 Task: Create a due date automation trigger when advanced on, on the monday after a card is due add fields without custom field "Resume" set to a number greater than 1 and lower or equal to 10 at 11:00 AM.
Action: Mouse moved to (928, 76)
Screenshot: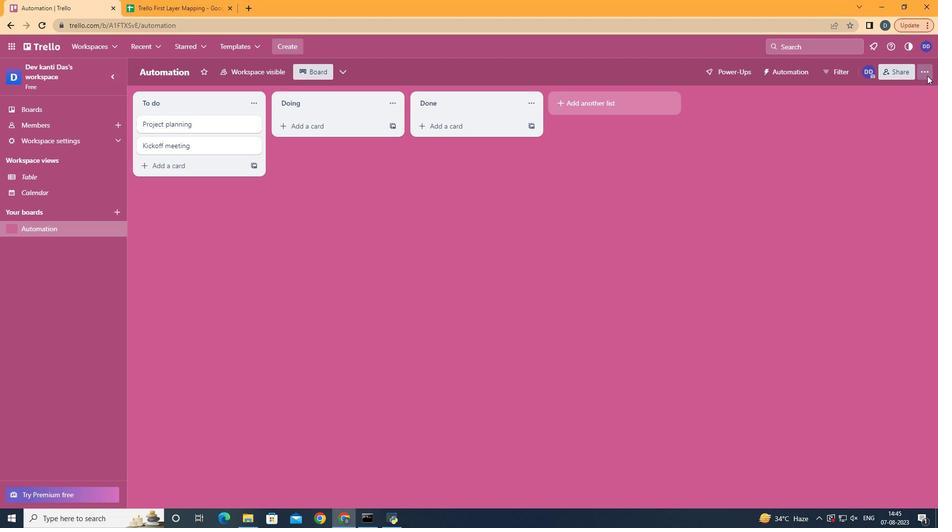 
Action: Mouse pressed left at (928, 76)
Screenshot: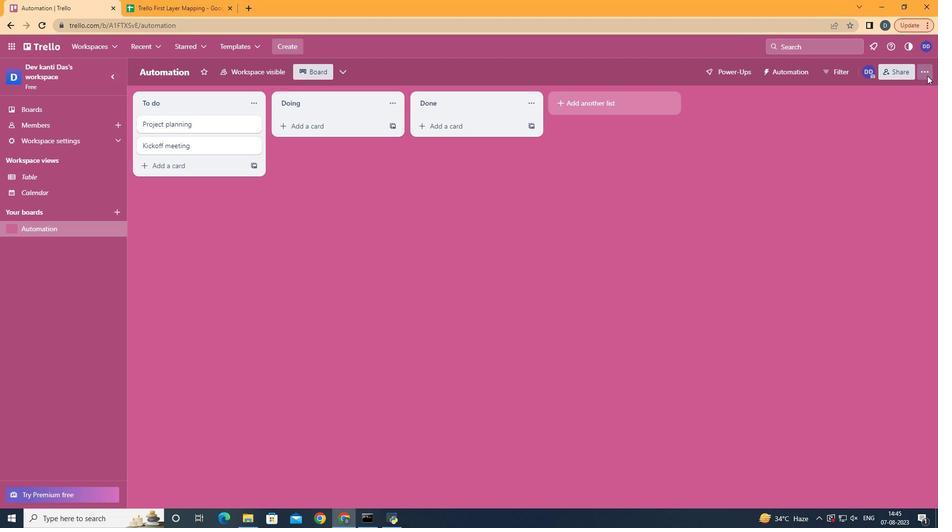 
Action: Mouse moved to (863, 204)
Screenshot: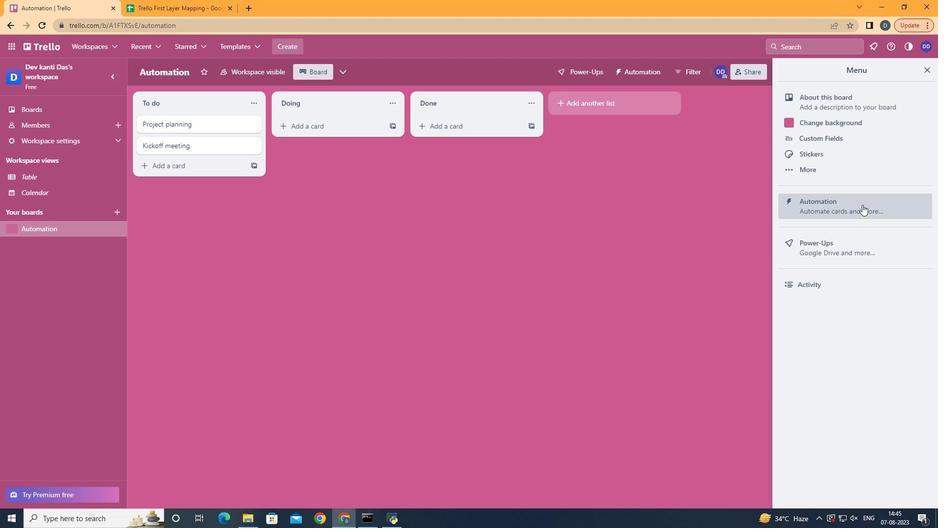
Action: Mouse pressed left at (863, 204)
Screenshot: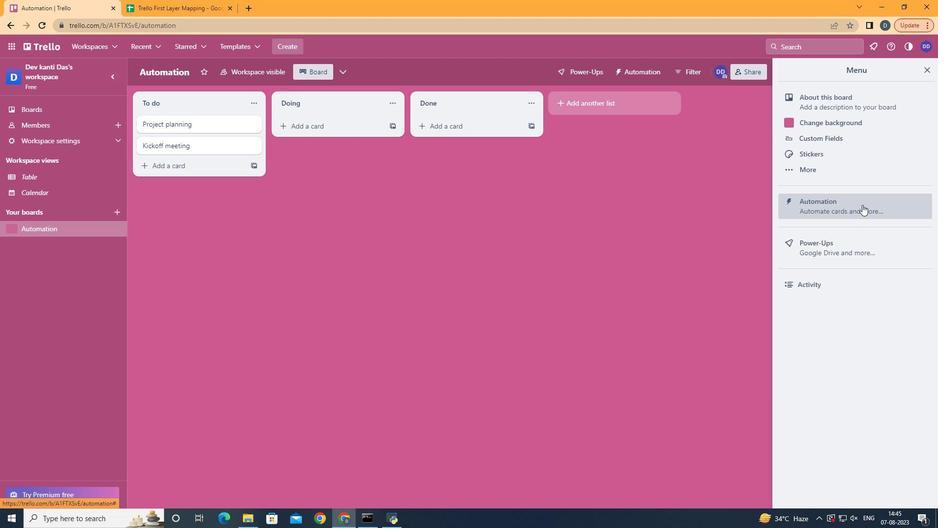 
Action: Mouse moved to (185, 196)
Screenshot: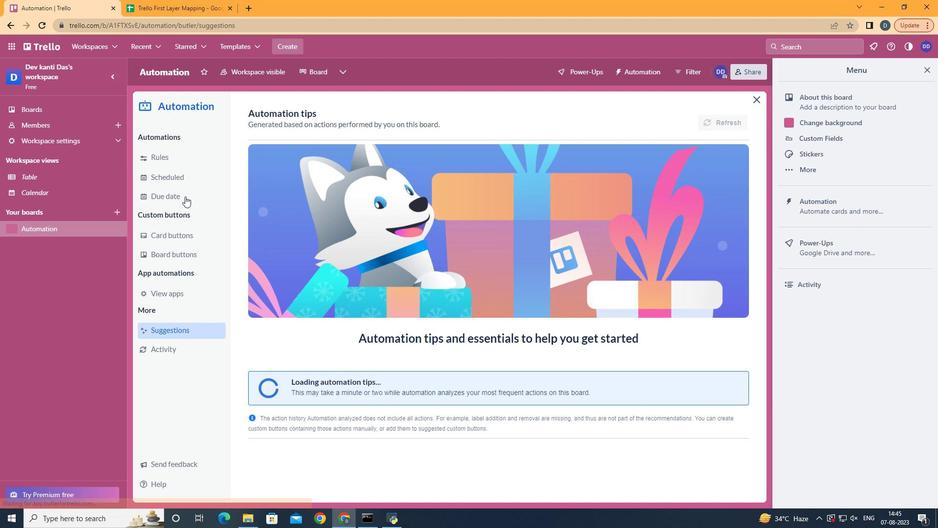 
Action: Mouse pressed left at (185, 196)
Screenshot: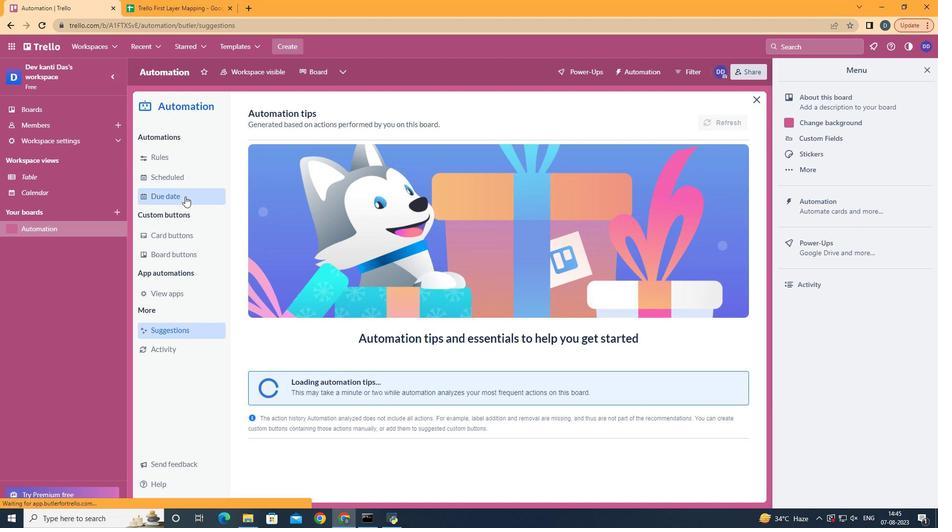 
Action: Mouse moved to (687, 115)
Screenshot: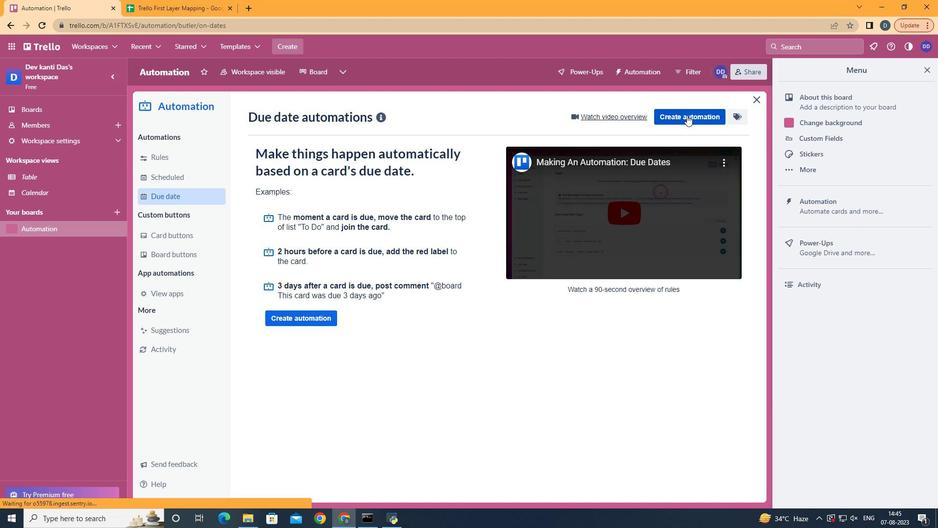 
Action: Mouse pressed left at (687, 115)
Screenshot: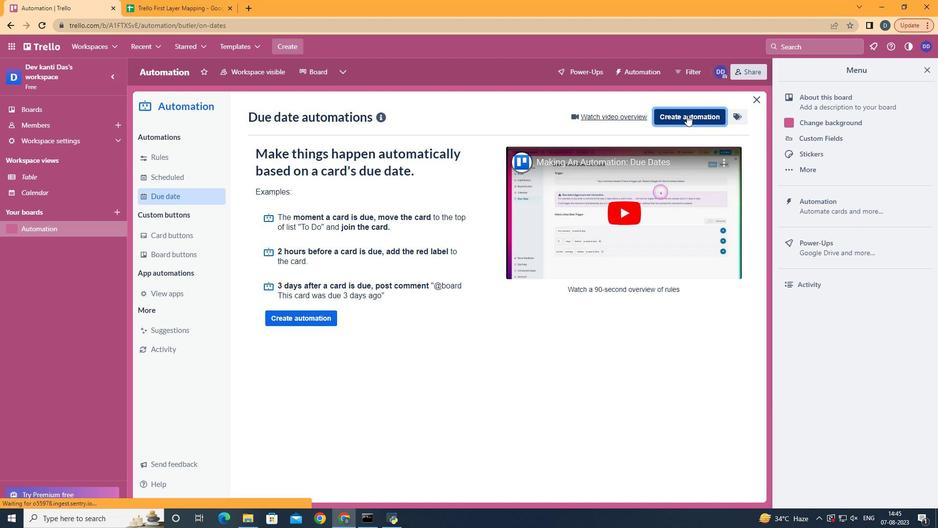 
Action: Mouse moved to (515, 210)
Screenshot: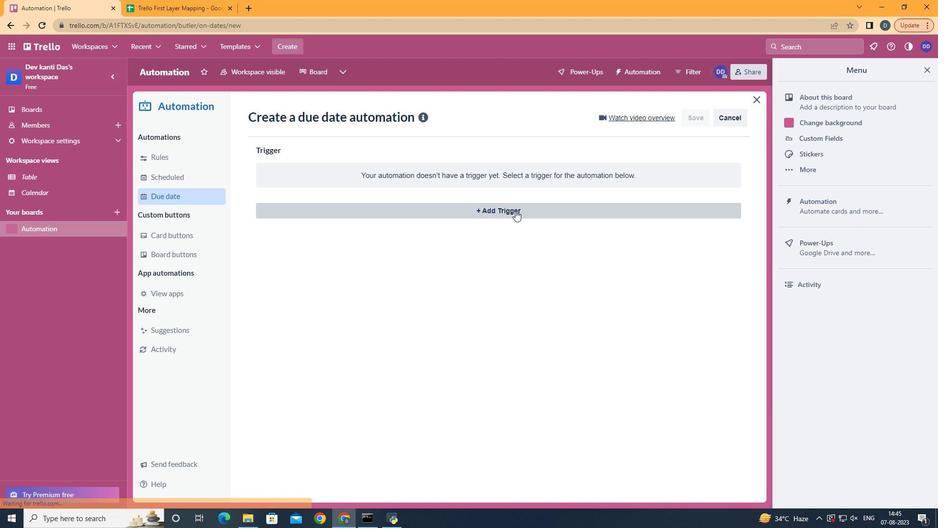 
Action: Mouse pressed left at (515, 210)
Screenshot: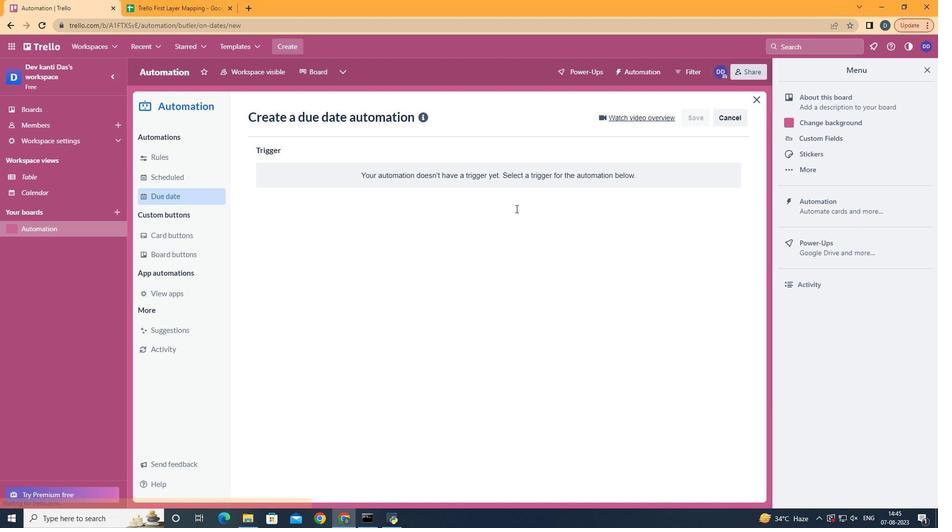 
Action: Mouse moved to (323, 249)
Screenshot: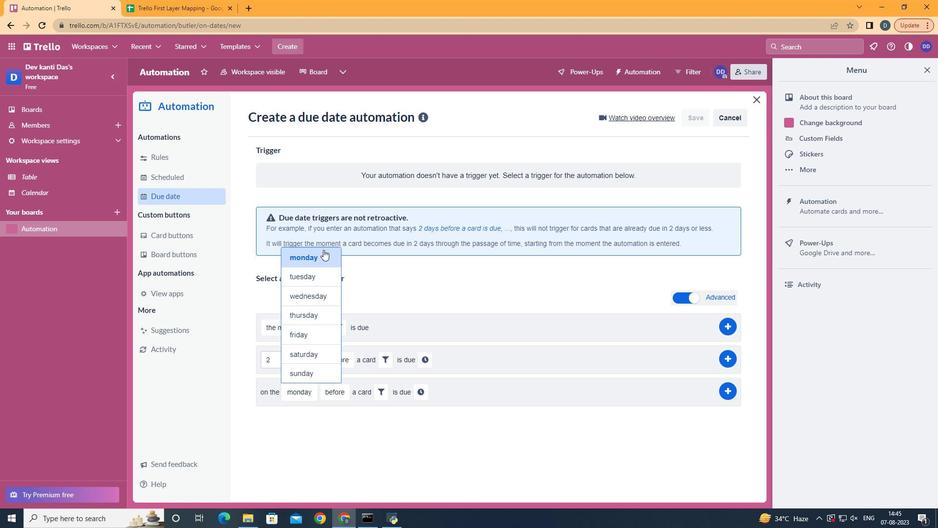 
Action: Mouse pressed left at (323, 249)
Screenshot: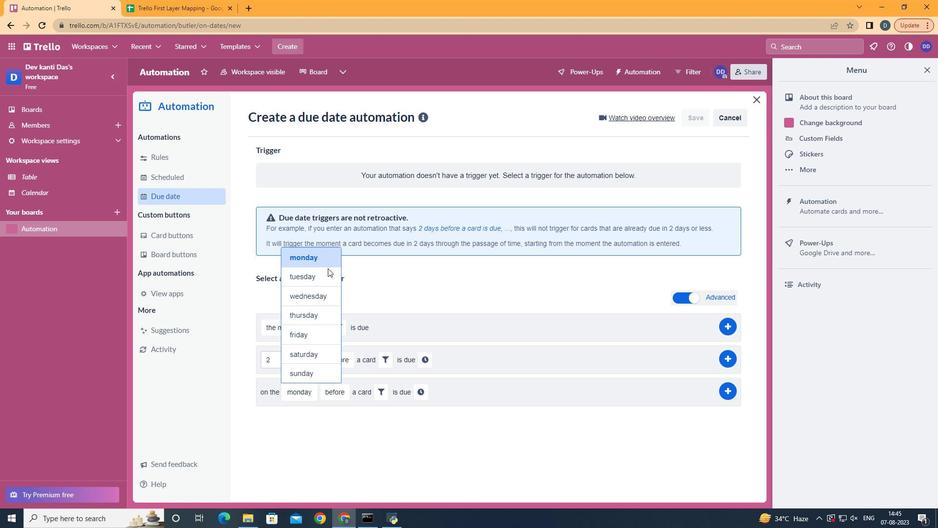 
Action: Mouse moved to (344, 430)
Screenshot: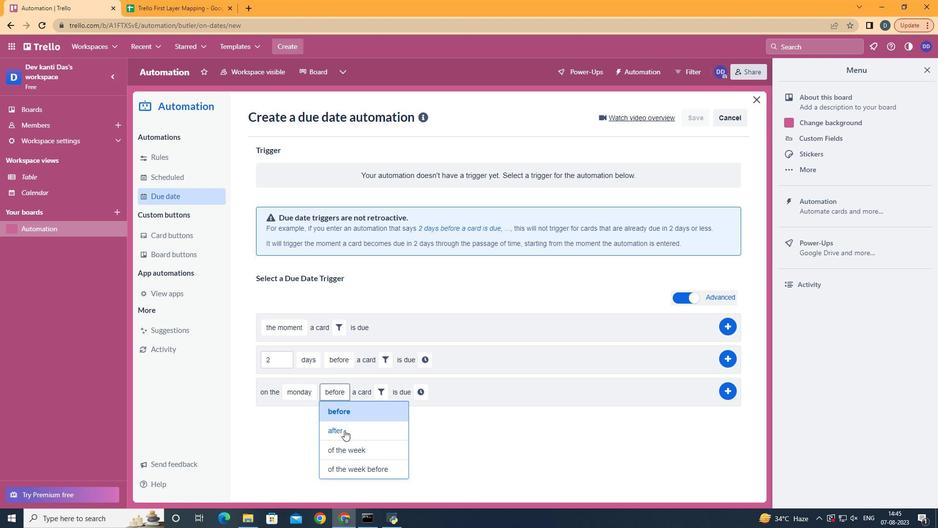 
Action: Mouse pressed left at (344, 430)
Screenshot: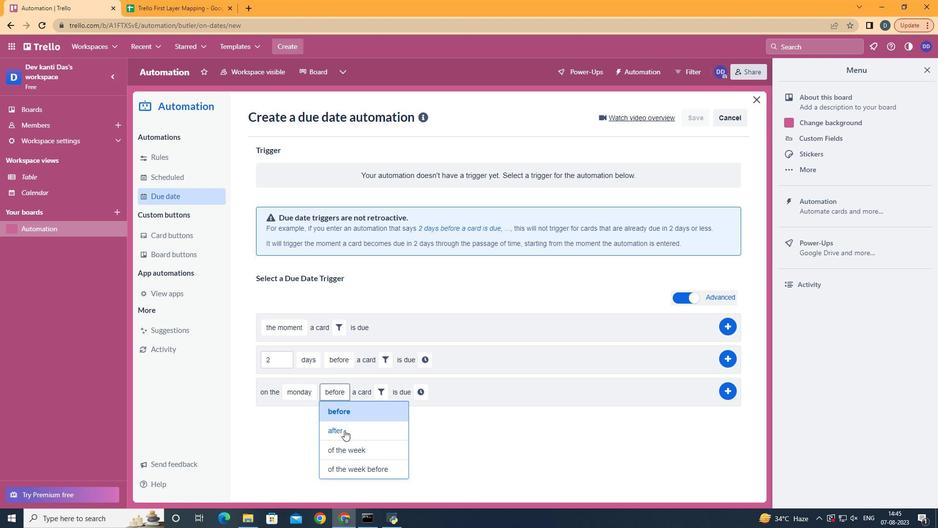 
Action: Mouse moved to (371, 398)
Screenshot: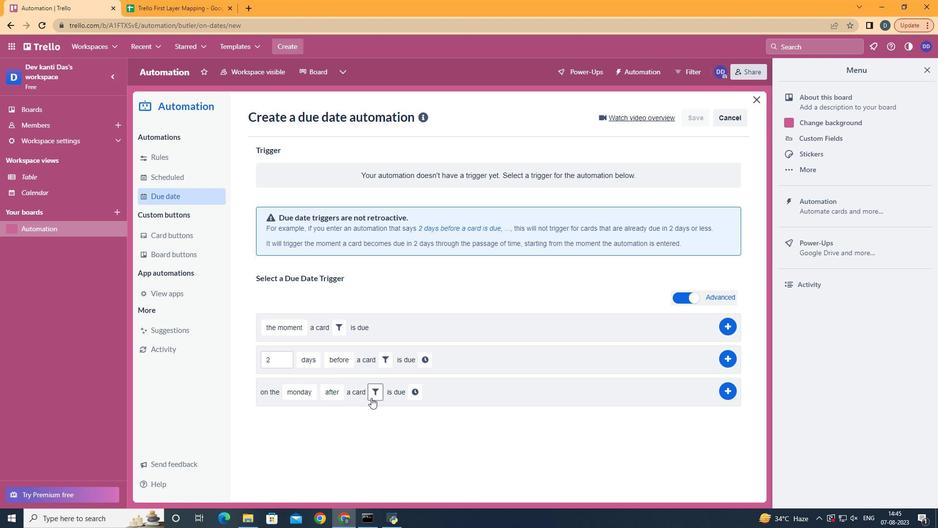 
Action: Mouse pressed left at (371, 398)
Screenshot: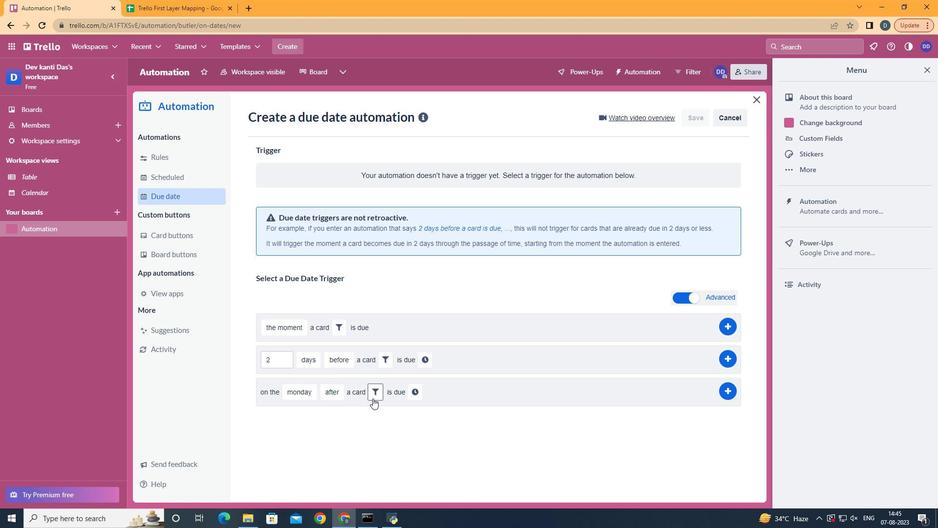 
Action: Mouse moved to (540, 430)
Screenshot: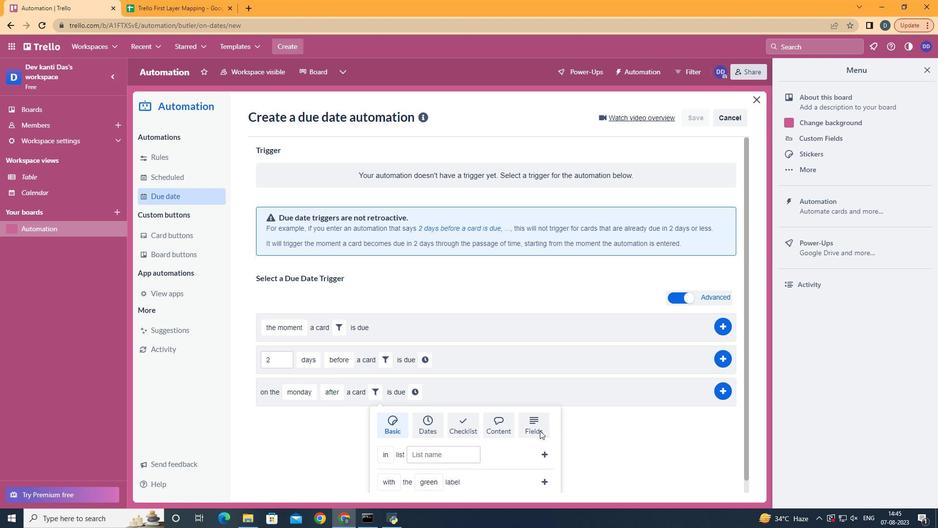 
Action: Mouse pressed left at (540, 430)
Screenshot: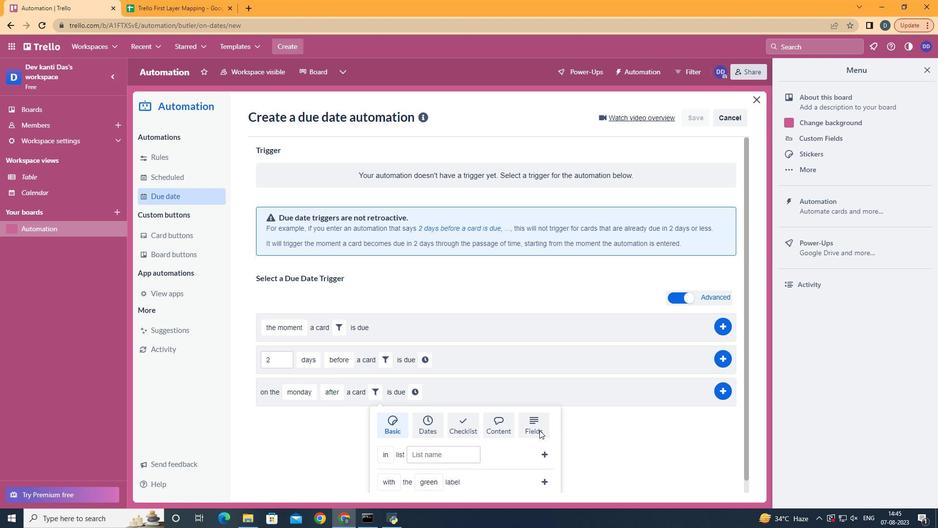 
Action: Mouse moved to (539, 430)
Screenshot: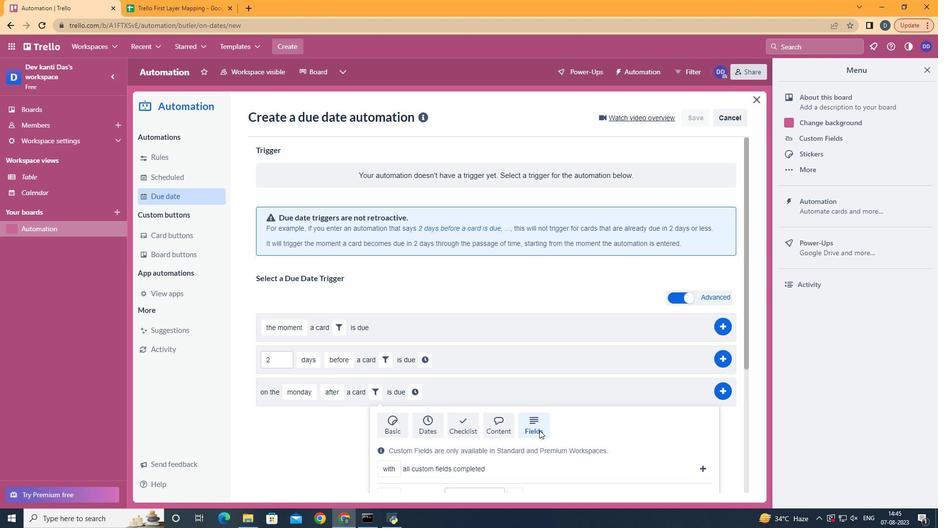 
Action: Mouse scrolled (539, 429) with delta (0, 0)
Screenshot: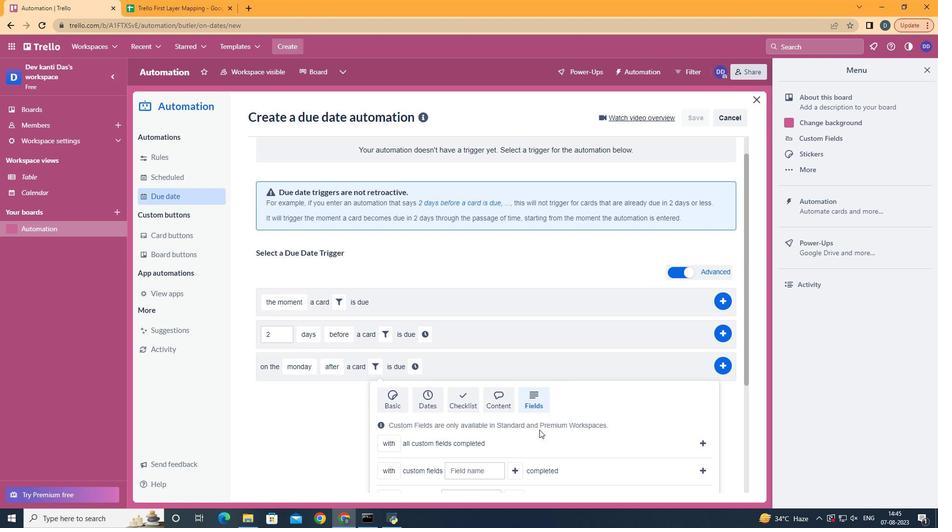 
Action: Mouse scrolled (539, 429) with delta (0, 0)
Screenshot: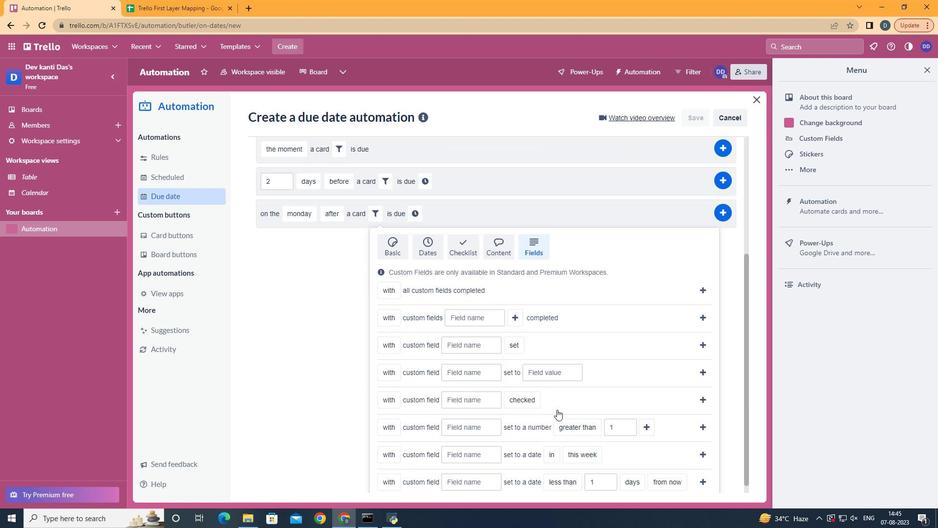 
Action: Mouse scrolled (539, 429) with delta (0, 0)
Screenshot: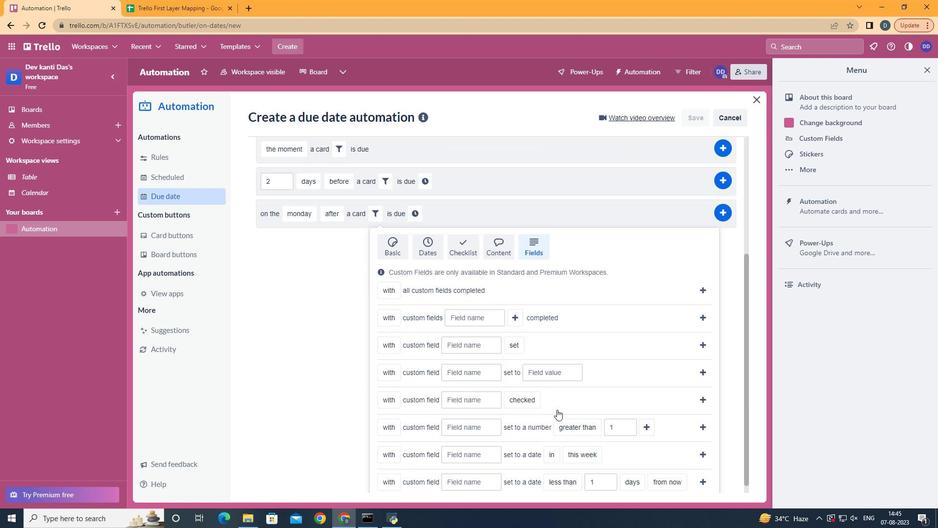 
Action: Mouse scrolled (539, 429) with delta (0, 0)
Screenshot: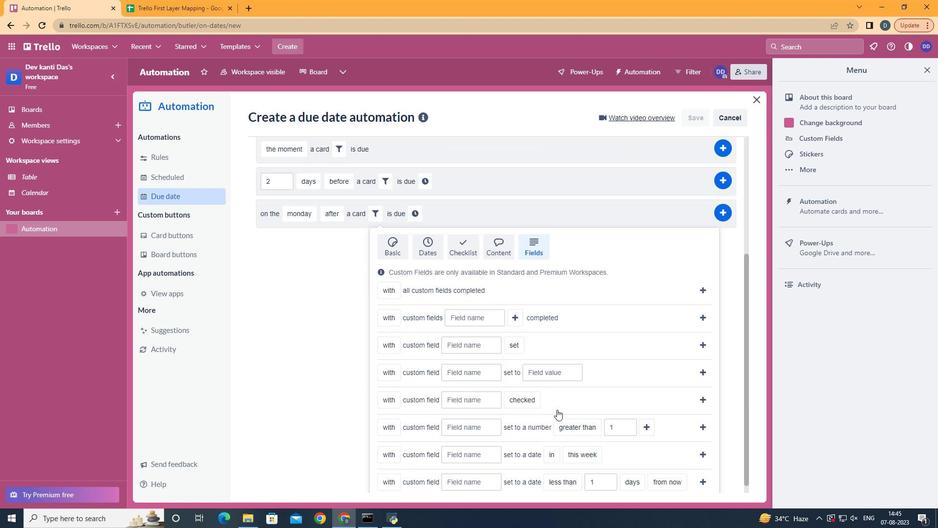 
Action: Mouse scrolled (539, 429) with delta (0, 0)
Screenshot: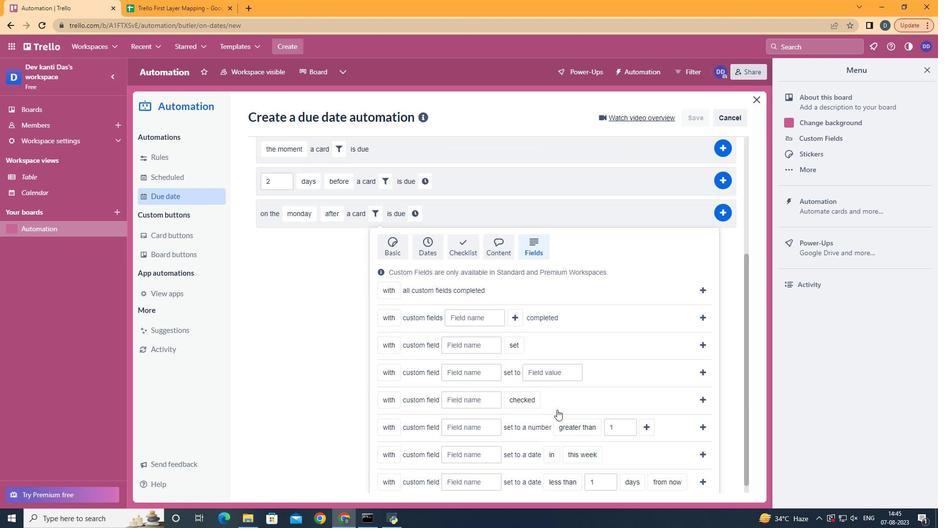 
Action: Mouse scrolled (539, 429) with delta (0, 0)
Screenshot: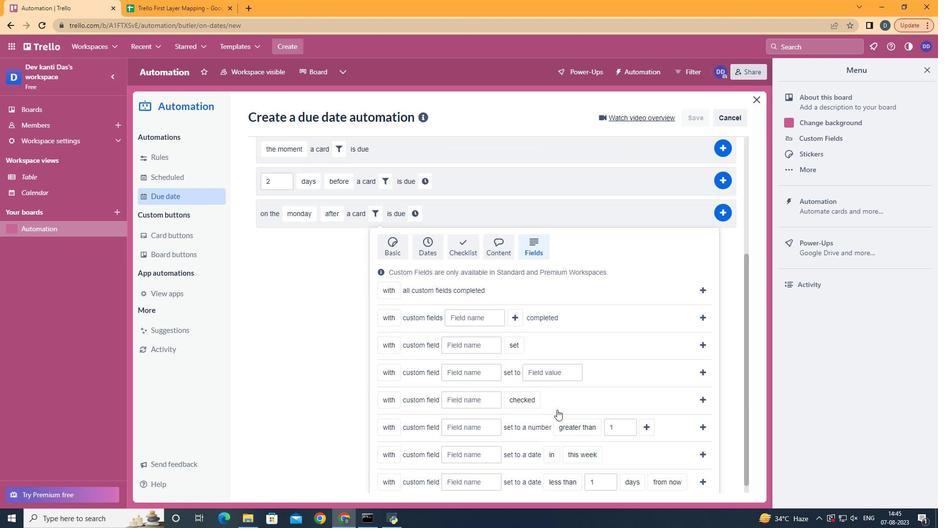 
Action: Mouse scrolled (539, 429) with delta (0, 0)
Screenshot: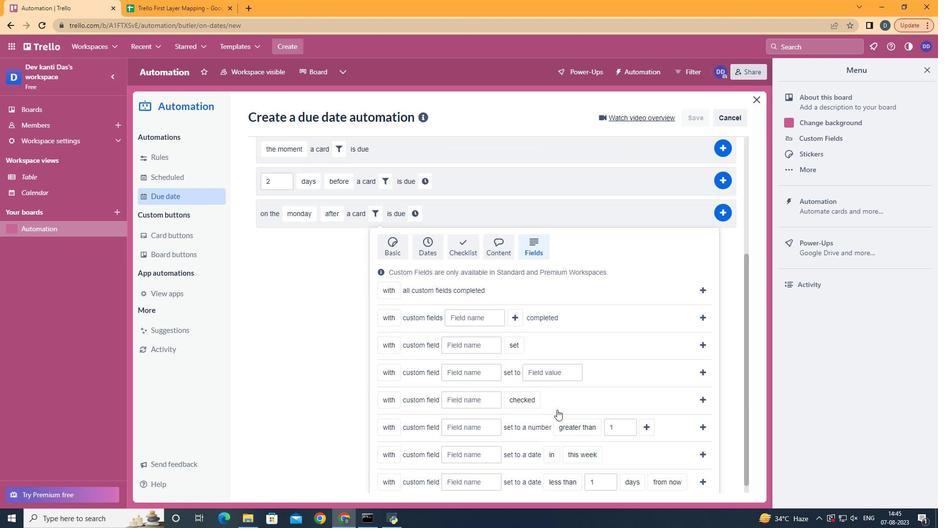 
Action: Mouse moved to (399, 451)
Screenshot: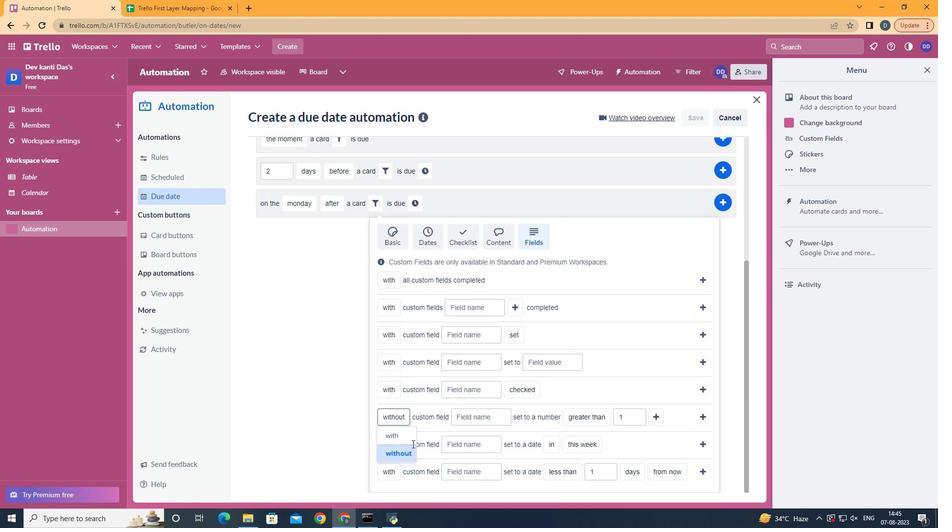 
Action: Mouse pressed left at (399, 451)
Screenshot: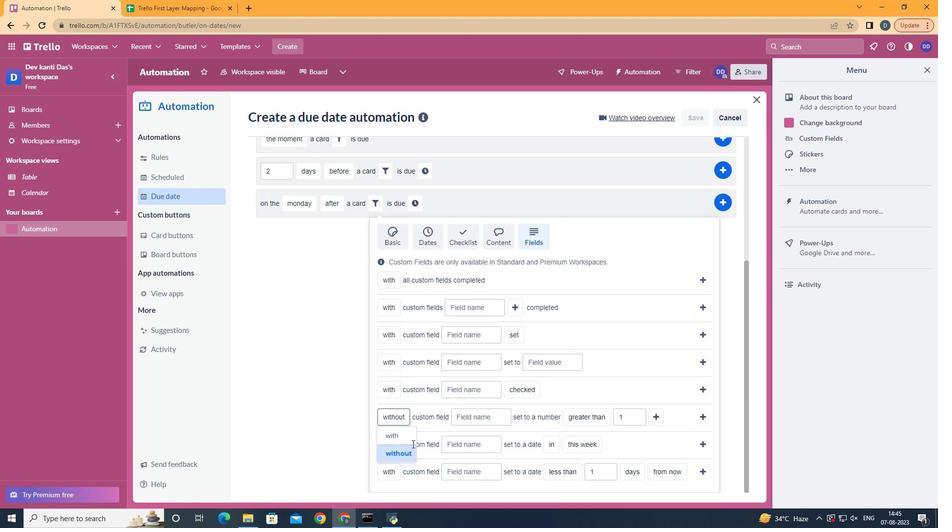 
Action: Mouse moved to (480, 415)
Screenshot: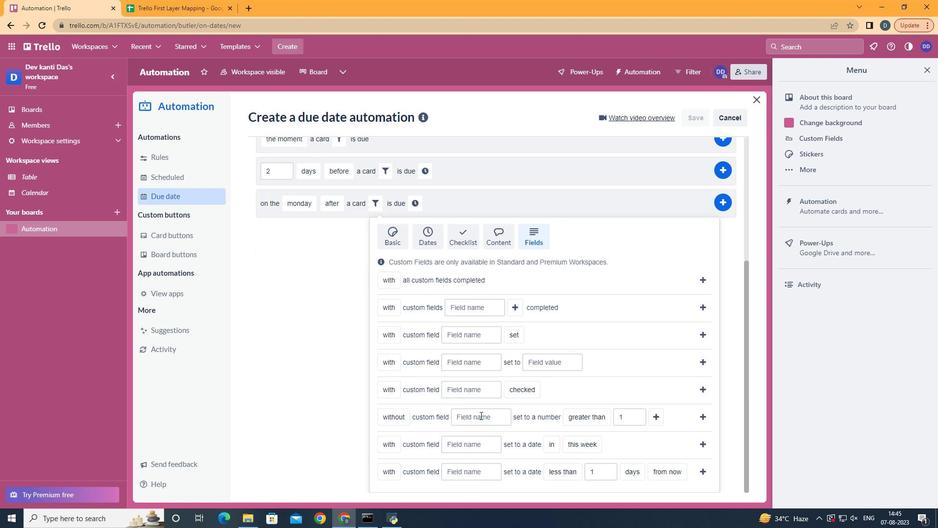 
Action: Mouse pressed left at (480, 415)
Screenshot: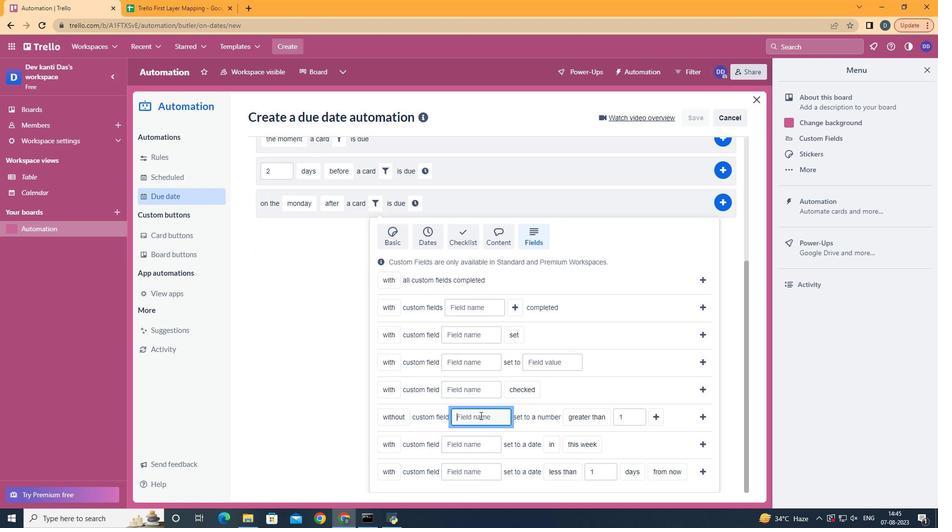 
Action: Key pressed <Key.shift>Resume
Screenshot: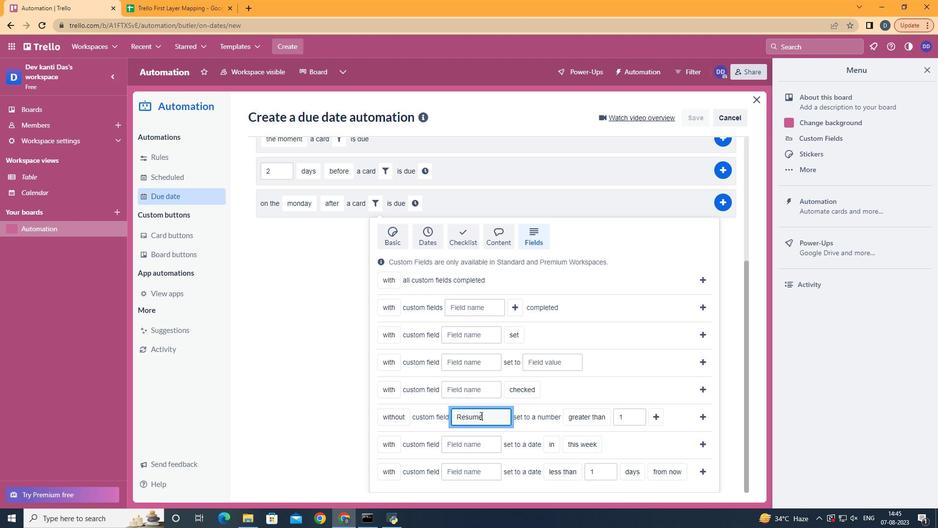 
Action: Mouse moved to (611, 339)
Screenshot: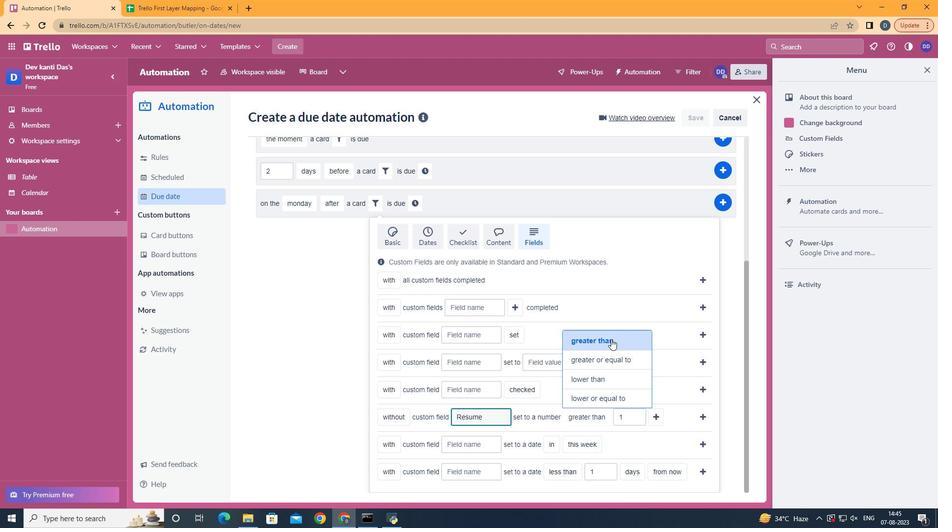 
Action: Mouse pressed left at (611, 339)
Screenshot: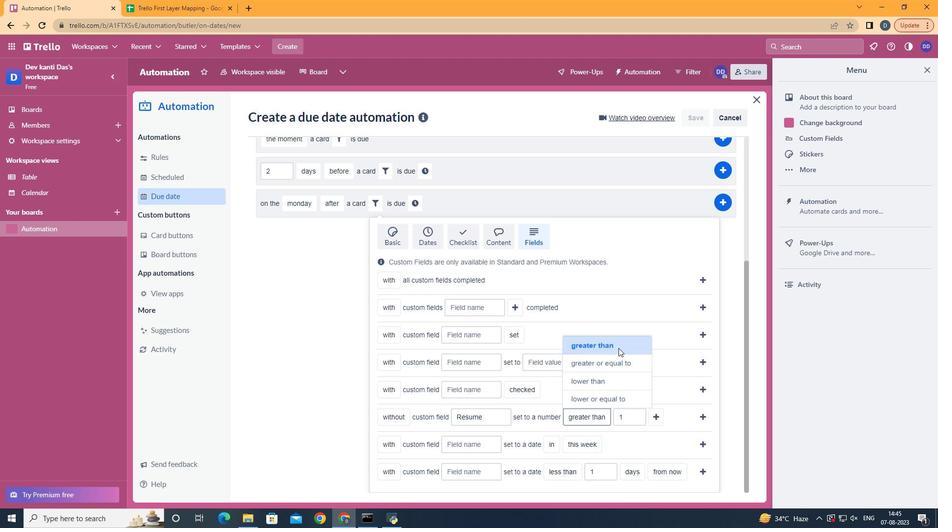 
Action: Mouse moved to (658, 414)
Screenshot: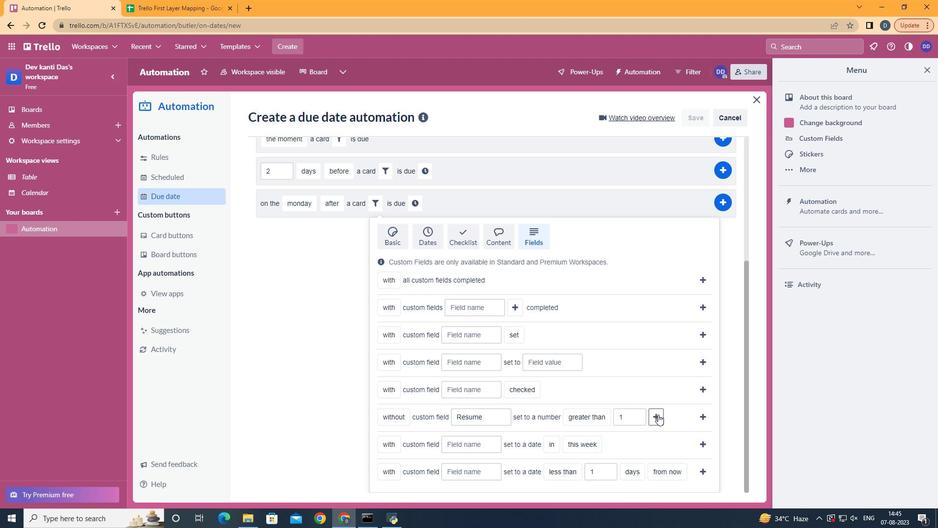 
Action: Mouse pressed left at (658, 414)
Screenshot: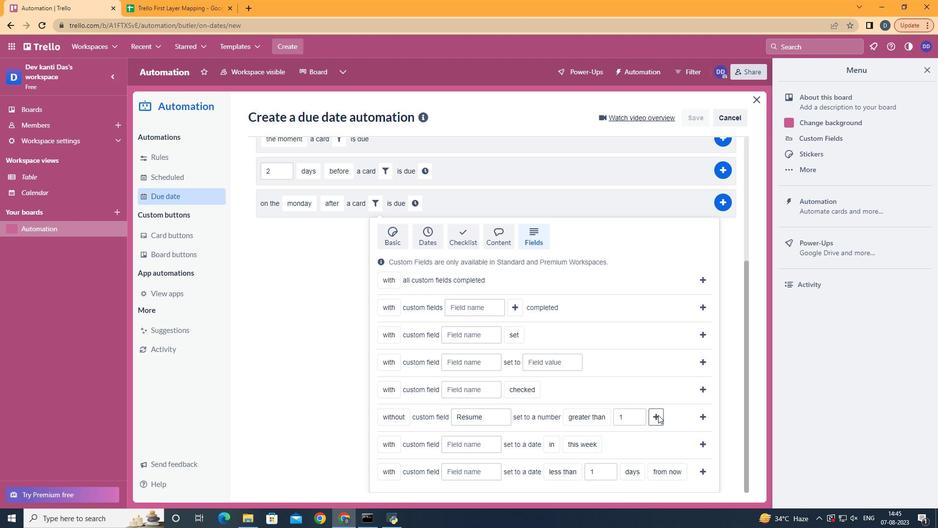 
Action: Mouse moved to (451, 380)
Screenshot: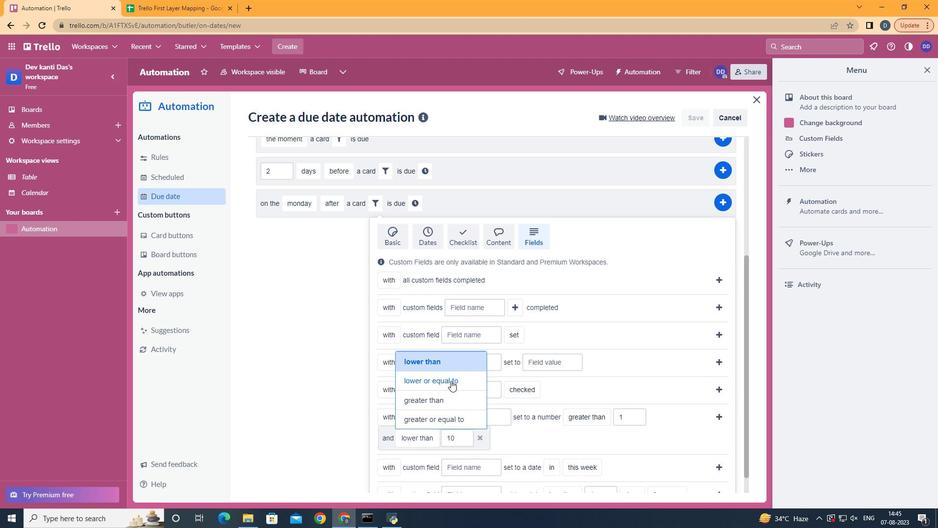 
Action: Mouse pressed left at (451, 380)
Screenshot: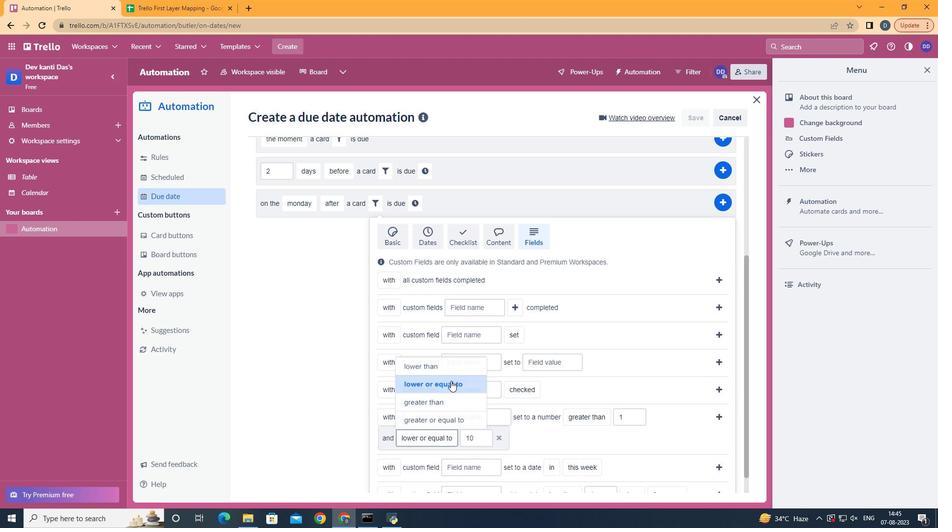 
Action: Mouse moved to (714, 420)
Screenshot: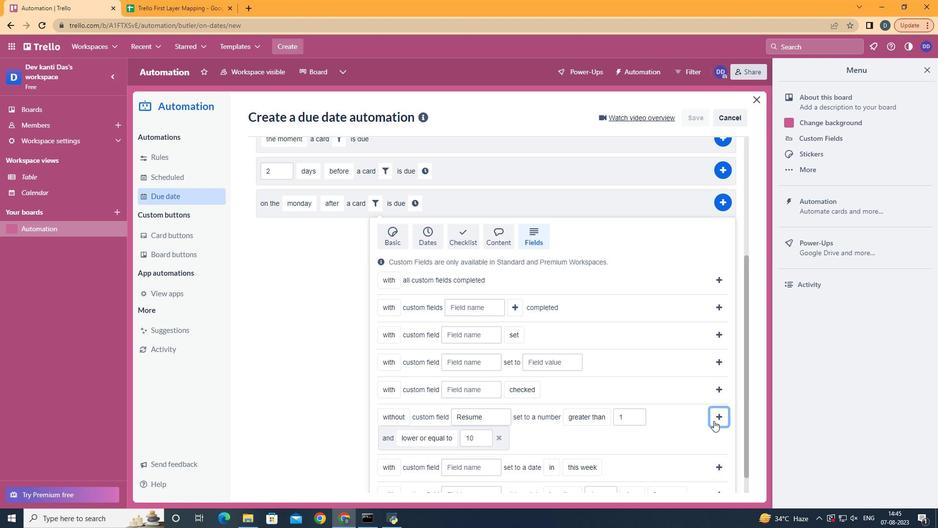 
Action: Mouse pressed left at (714, 420)
Screenshot: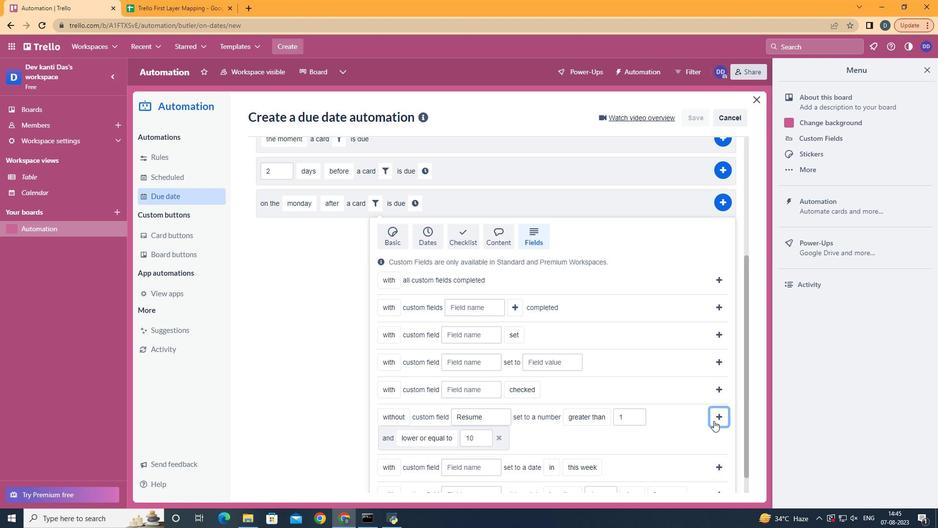 
Action: Mouse moved to (697, 391)
Screenshot: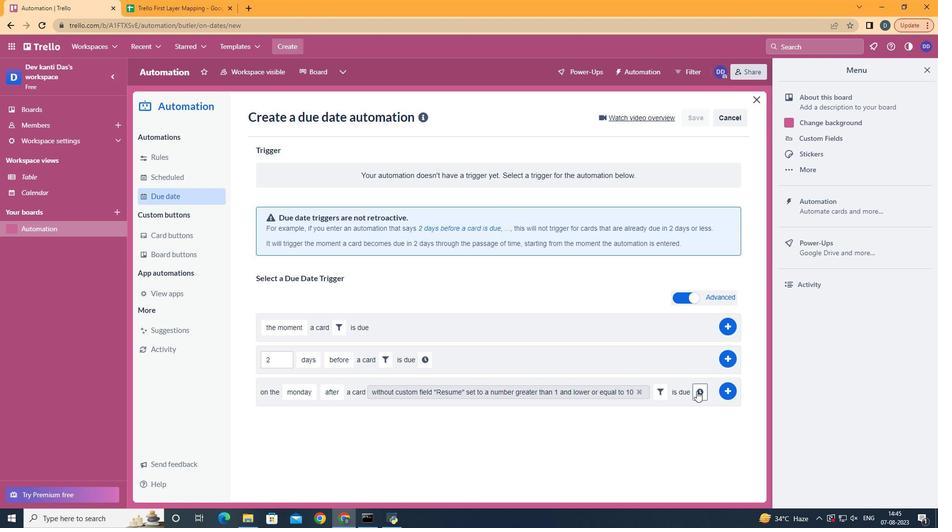 
Action: Mouse pressed left at (697, 391)
Screenshot: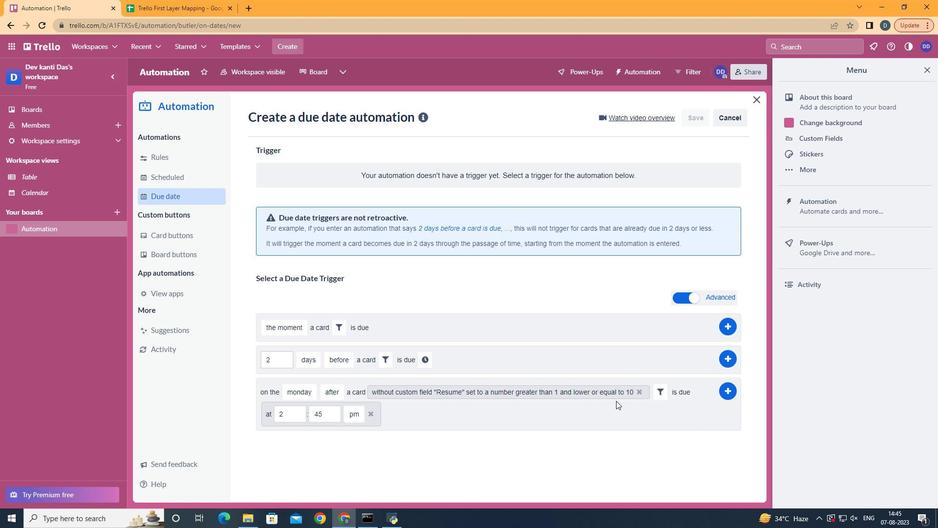 
Action: Mouse moved to (300, 410)
Screenshot: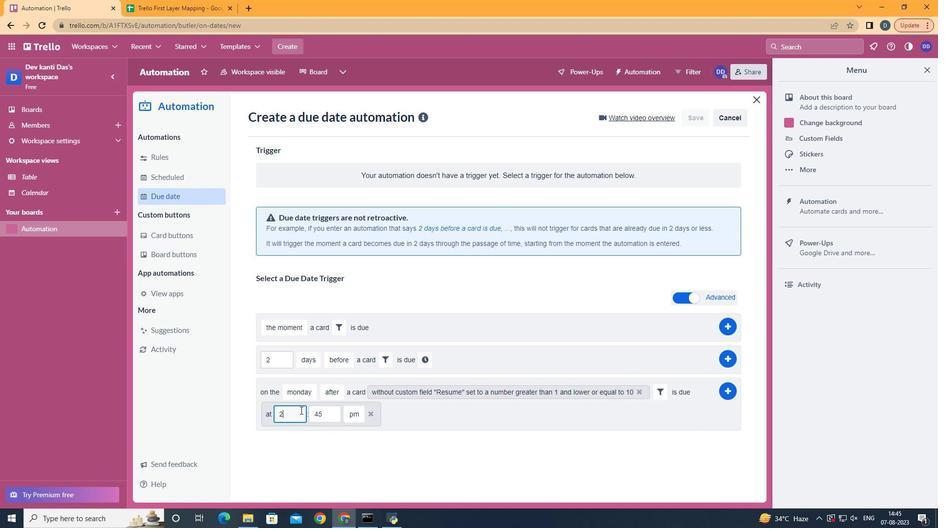 
Action: Mouse pressed left at (300, 410)
Screenshot: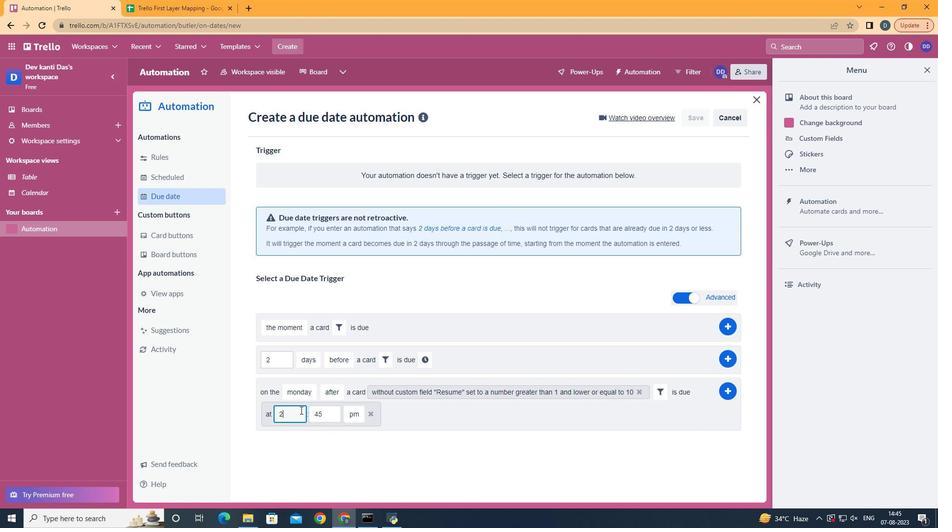 
Action: Key pressed <Key.backspace>11
Screenshot: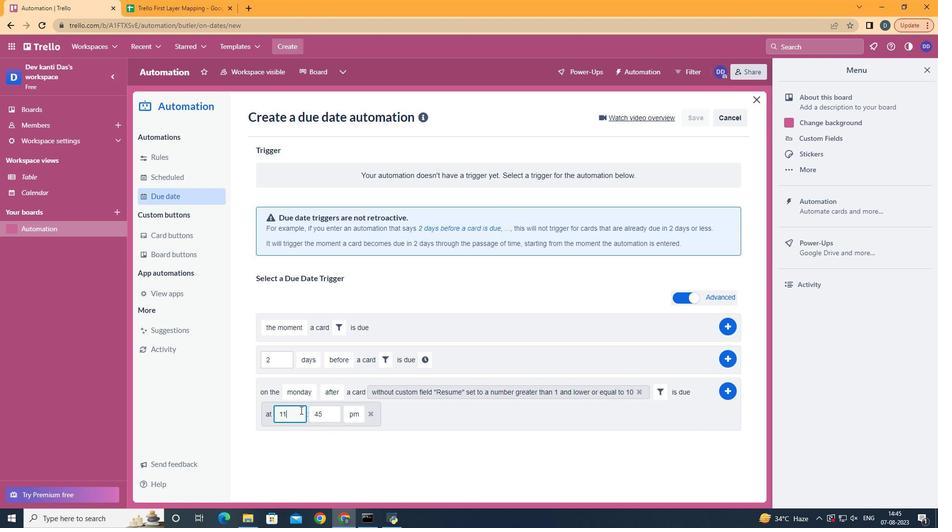 
Action: Mouse moved to (326, 415)
Screenshot: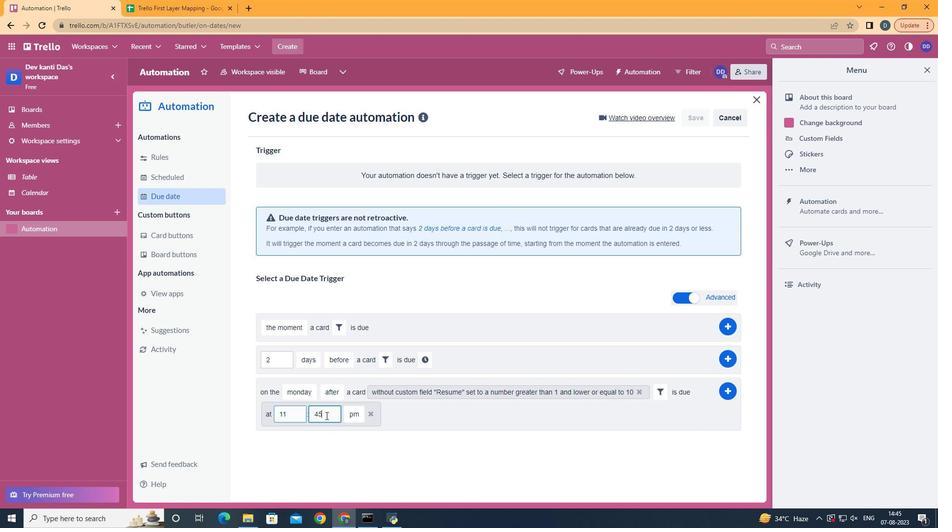 
Action: Mouse pressed left at (326, 415)
Screenshot: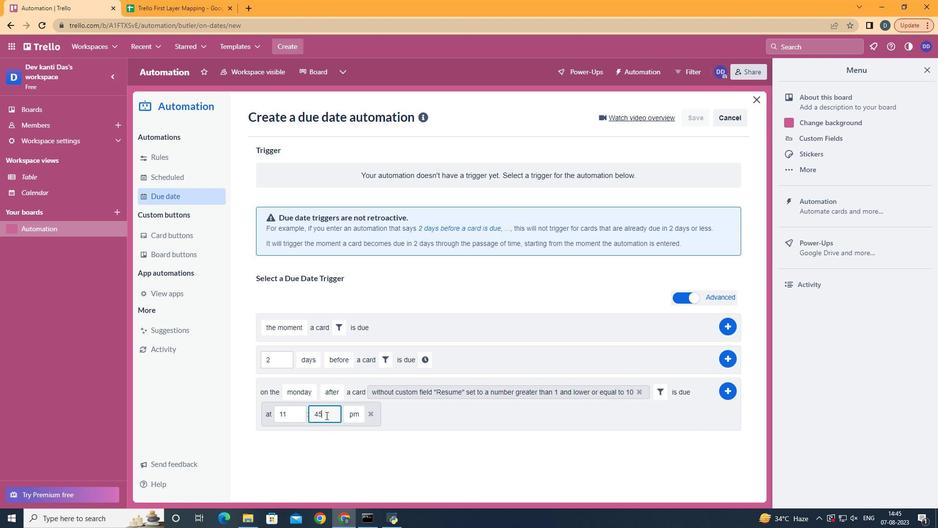 
Action: Mouse moved to (308, 421)
Screenshot: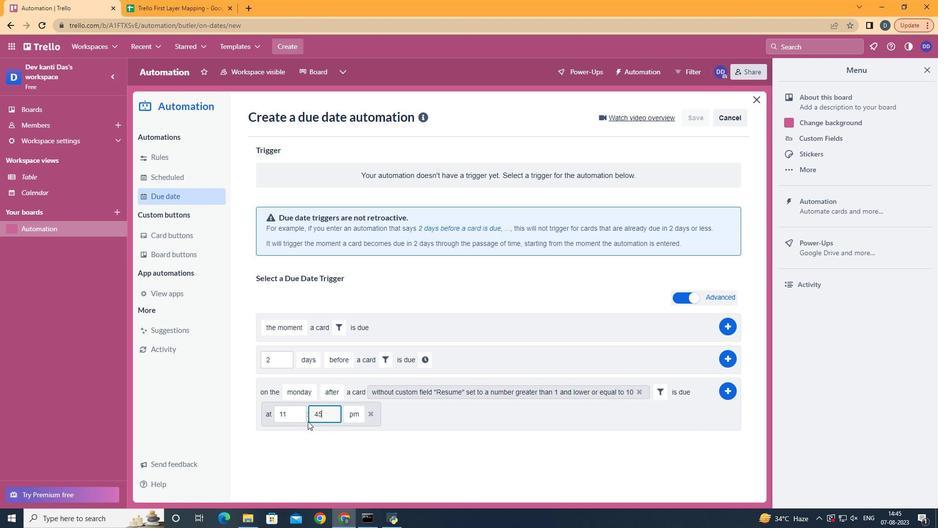
Action: Key pressed <Key.backspace><Key.backspace>00
Screenshot: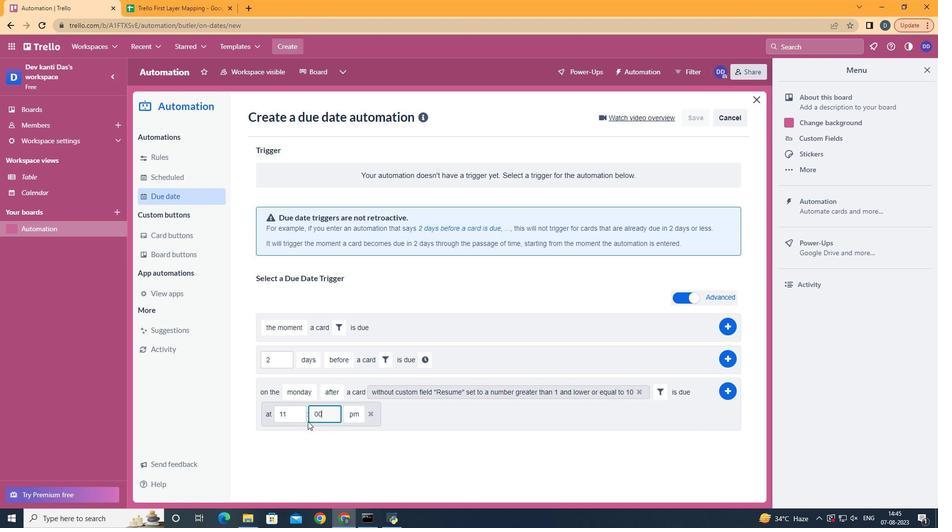 
Action: Mouse moved to (354, 433)
Screenshot: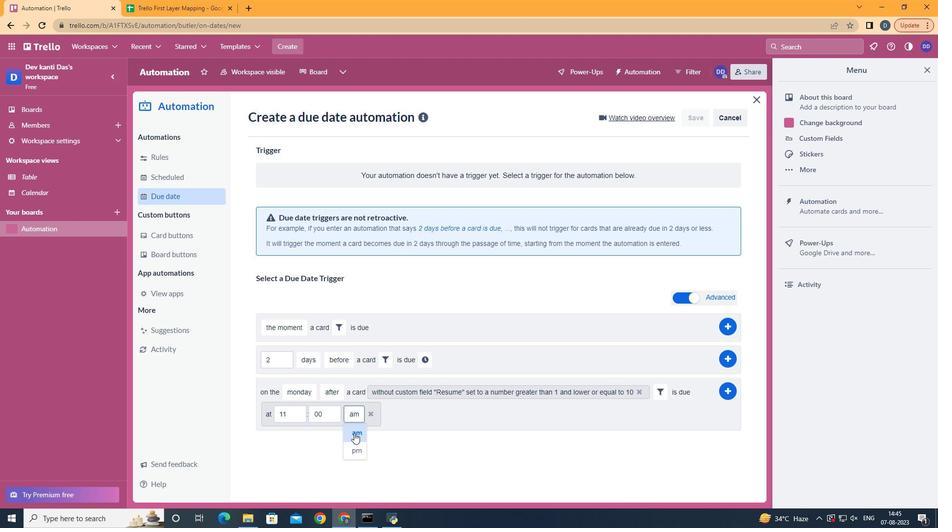 
Action: Mouse pressed left at (354, 433)
Screenshot: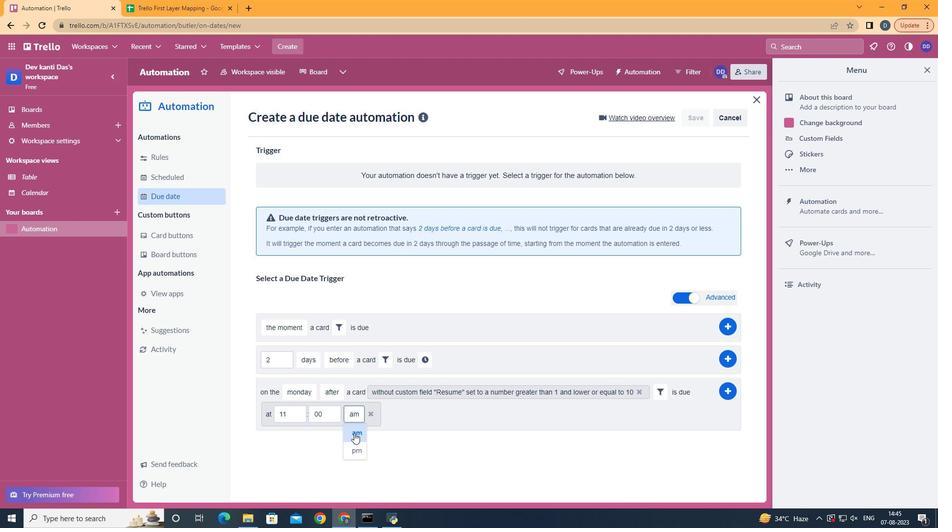 
Action: Mouse moved to (729, 387)
Screenshot: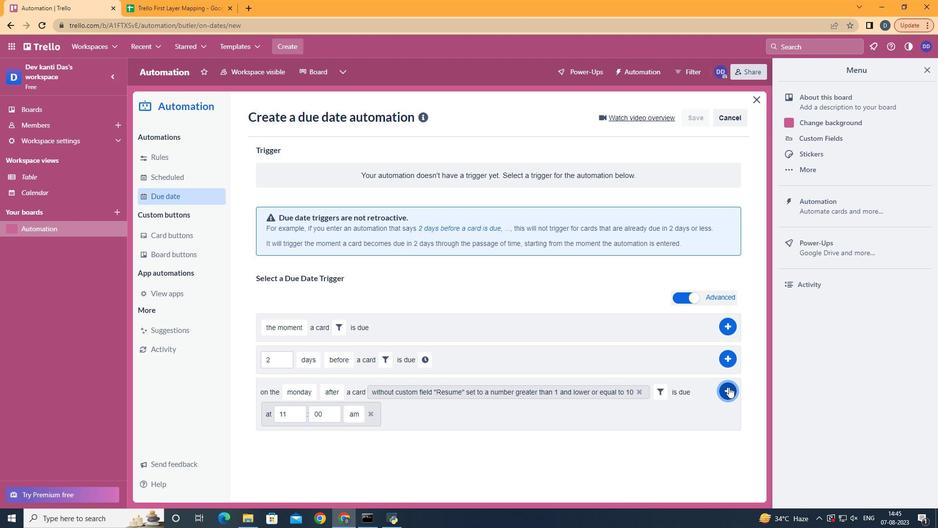 
Action: Mouse pressed left at (729, 387)
Screenshot: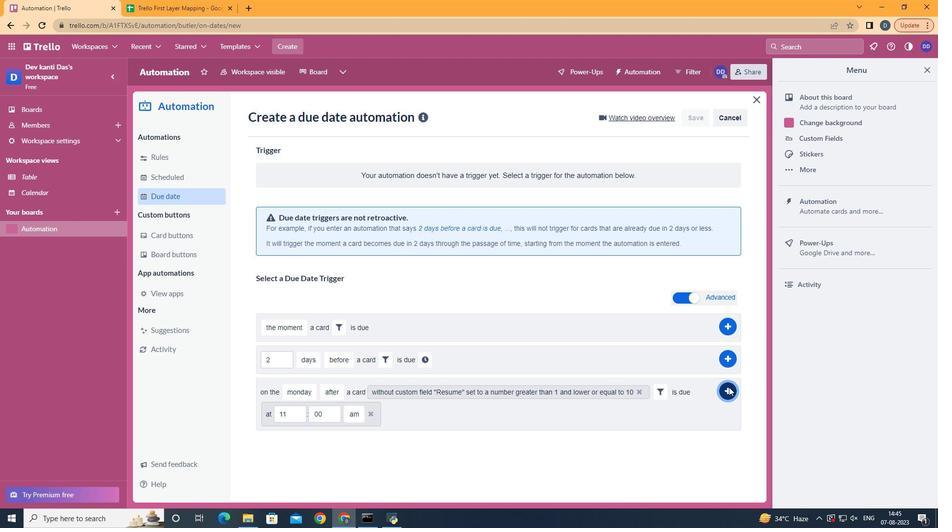 
Action: Mouse moved to (553, 168)
Screenshot: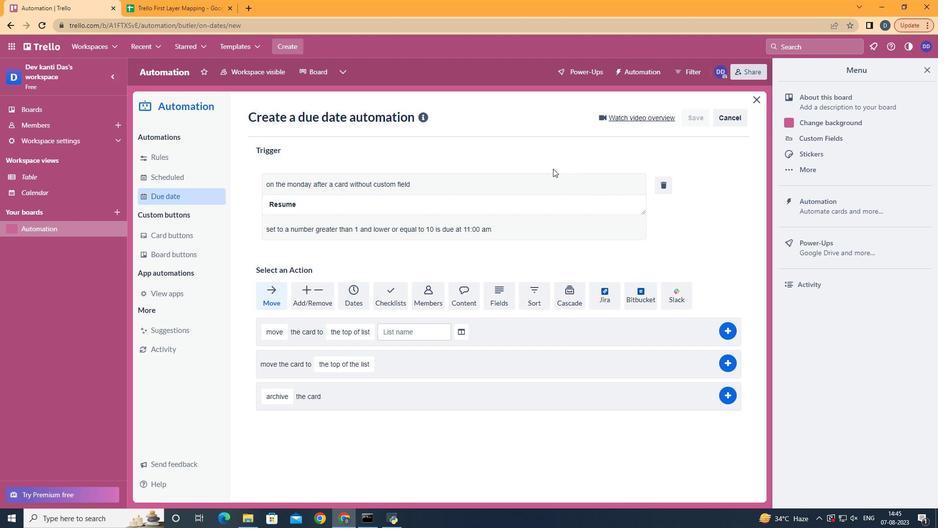 
